 Task: Explore Airbnb accommodation in Hrodna, Belarus from 10th December, 2023 to 15th December, 2023 for 7 adults. Place can be entire room or shared room with 4 bedrooms having 7 beds and 4 bathrooms. Property type can be house. Amenities needed are: wifi, TV, free parkinig on premises, gym, breakfast.
Action: Mouse moved to (395, 157)
Screenshot: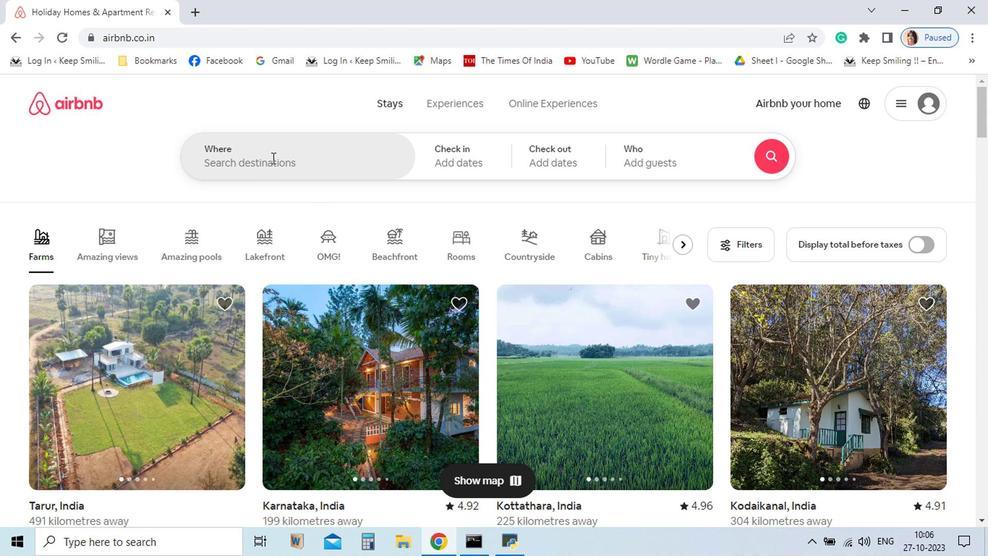 
Action: Mouse pressed left at (395, 157)
Screenshot: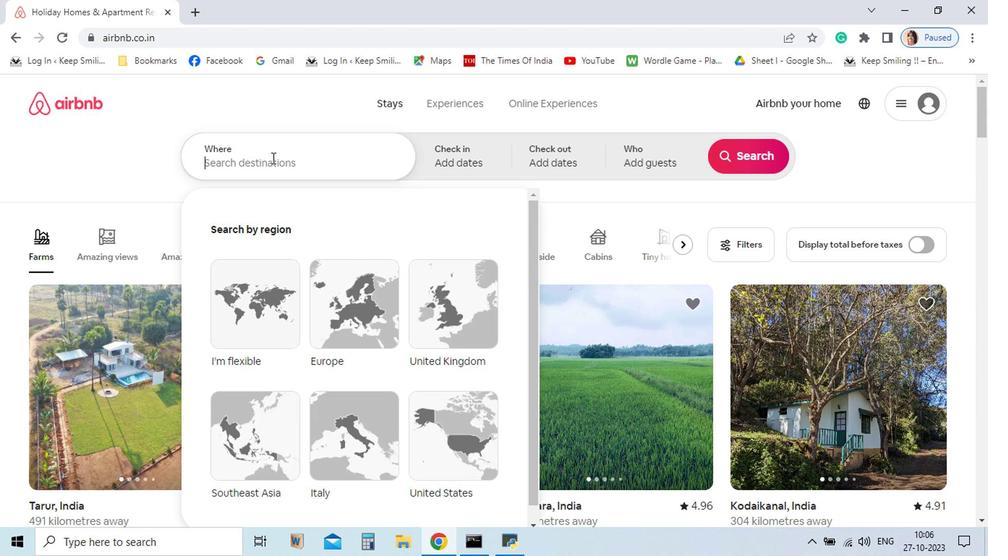 
Action: Mouse moved to (479, 399)
Screenshot: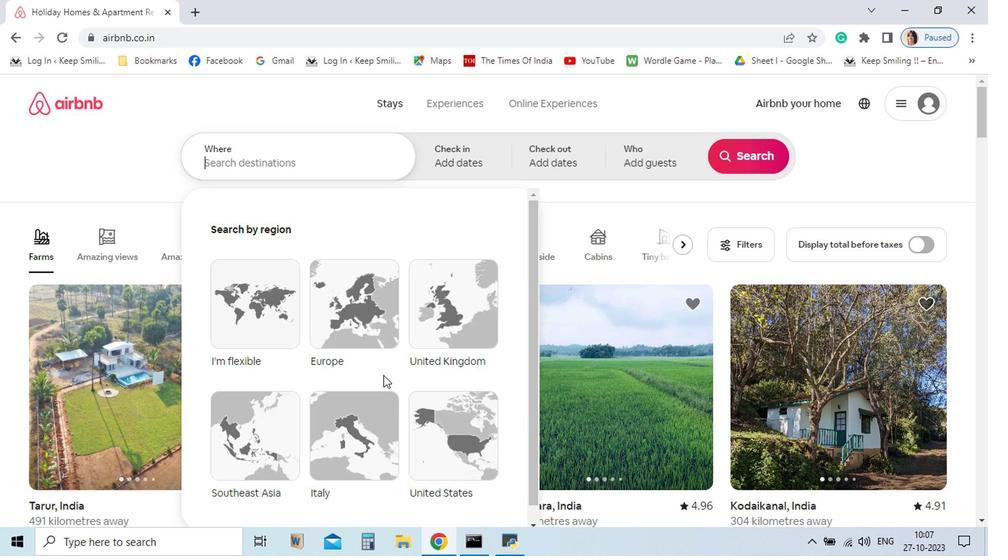 
Action: Key pressed <Key.shift>Hrodna
Screenshot: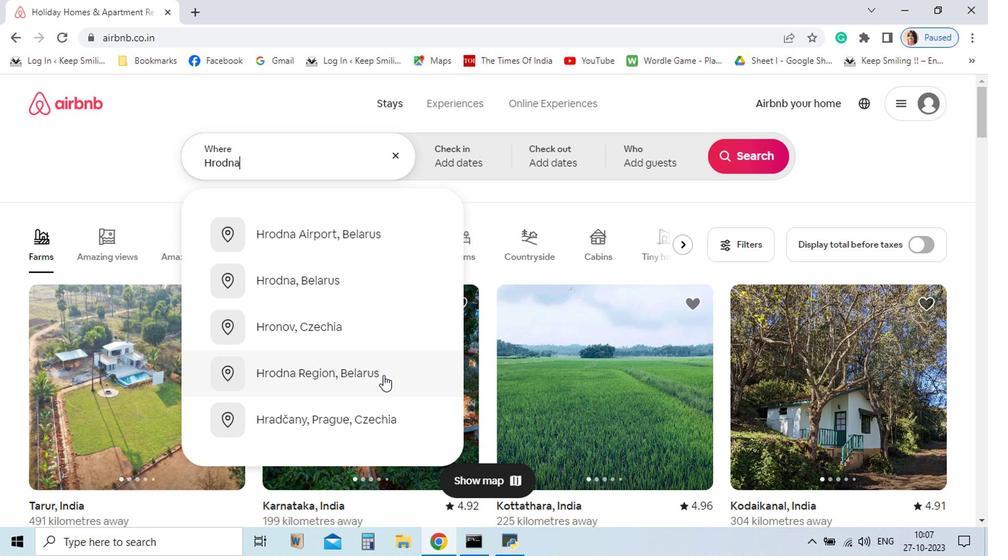
Action: Mouse moved to (415, 243)
Screenshot: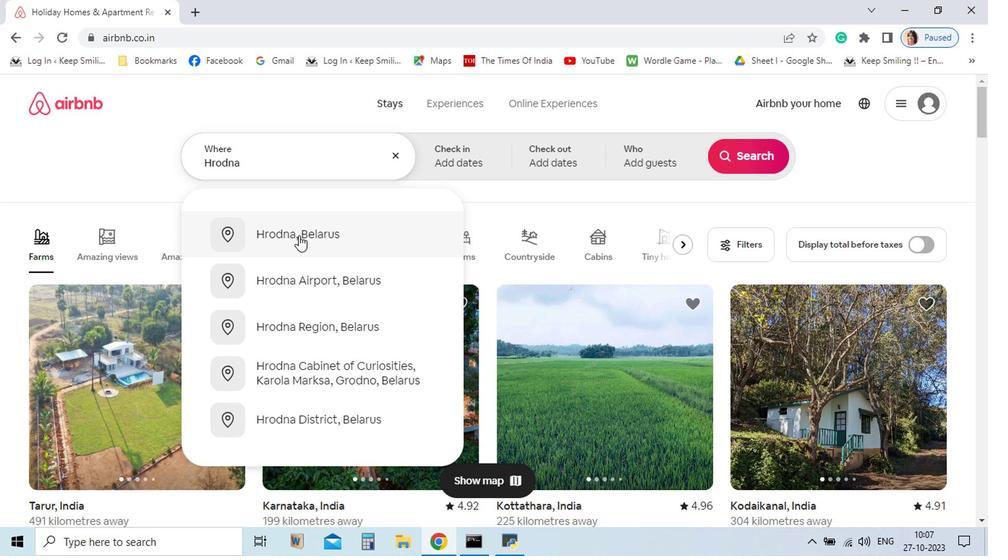 
Action: Mouse pressed left at (415, 243)
Screenshot: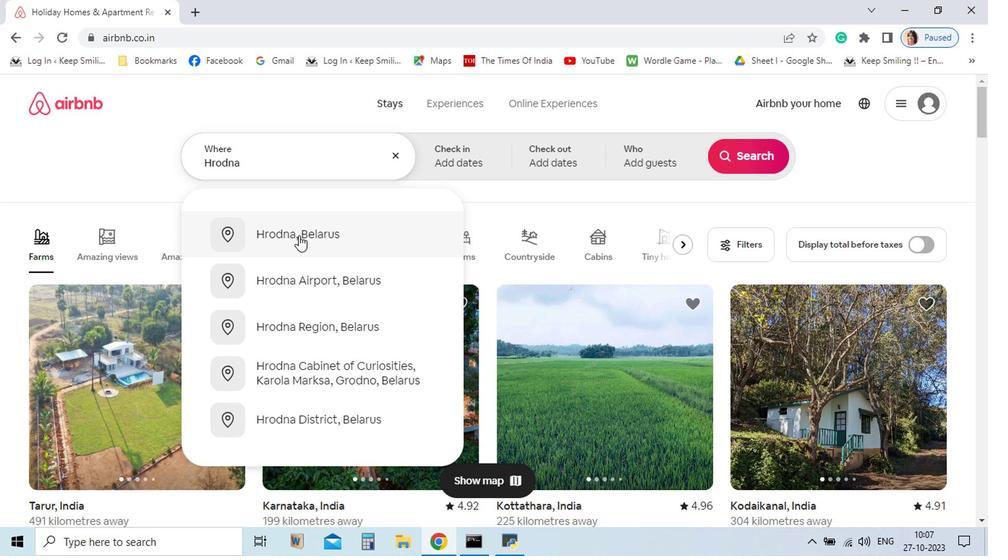 
Action: Mouse moved to (748, 282)
Screenshot: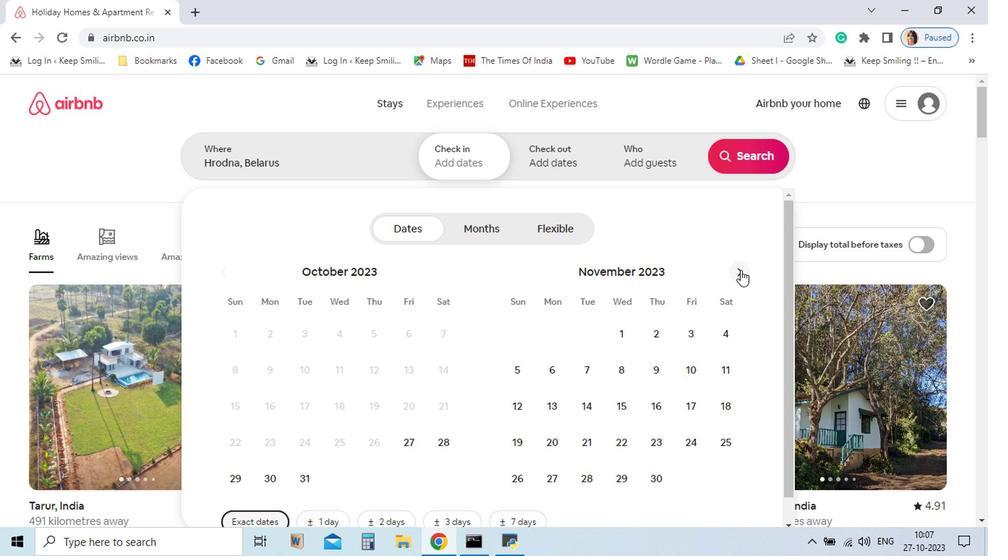 
Action: Mouse pressed left at (748, 282)
Screenshot: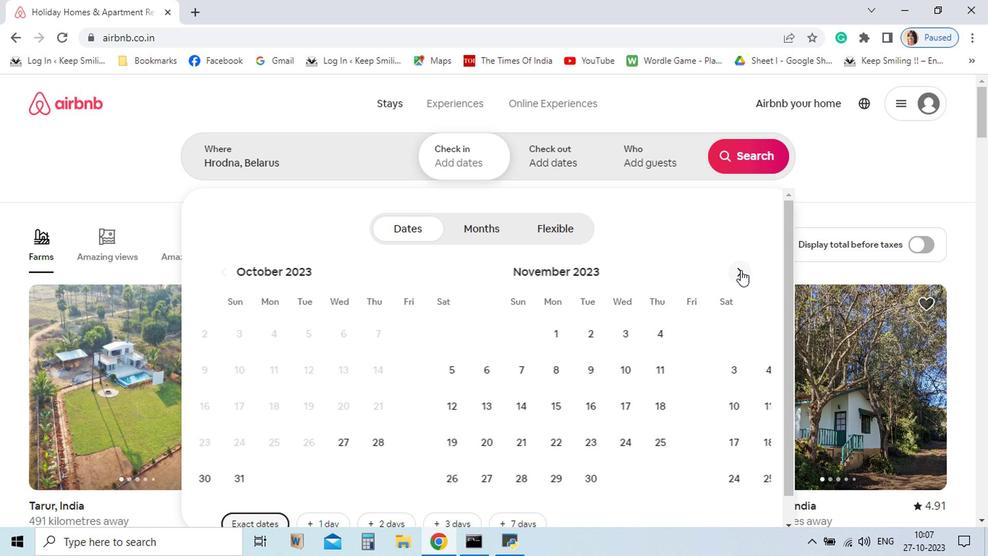 
Action: Mouse moved to (585, 436)
Screenshot: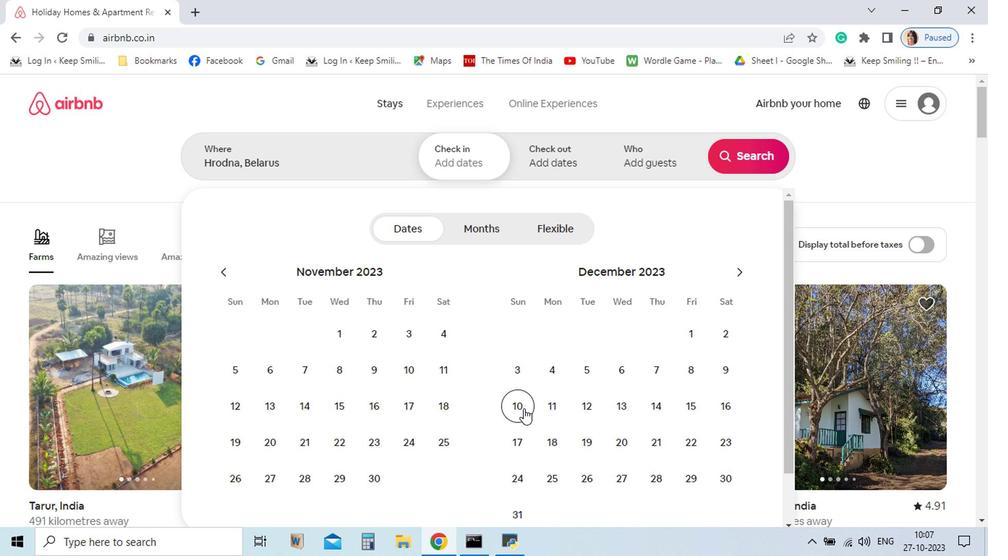 
Action: Mouse pressed left at (585, 436)
Screenshot: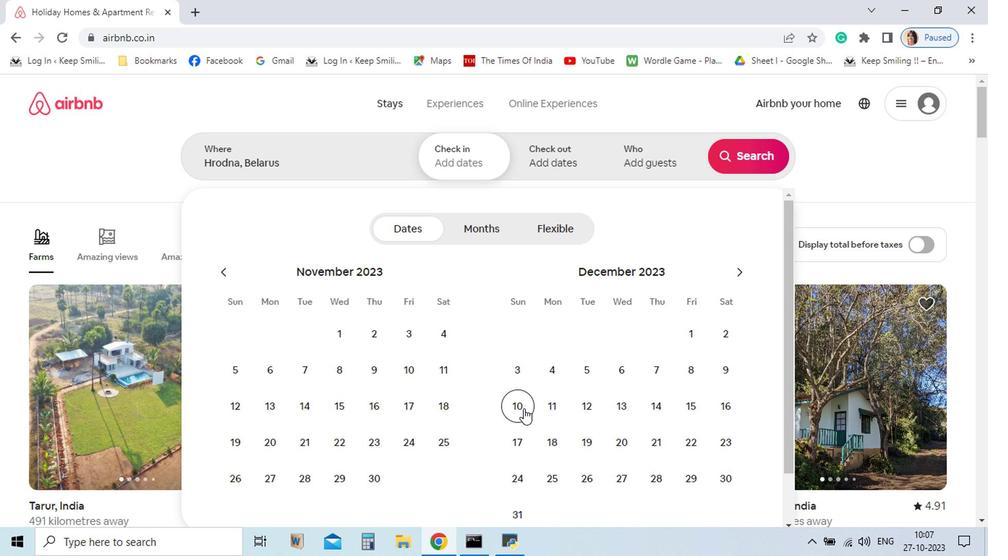 
Action: Mouse moved to (713, 428)
Screenshot: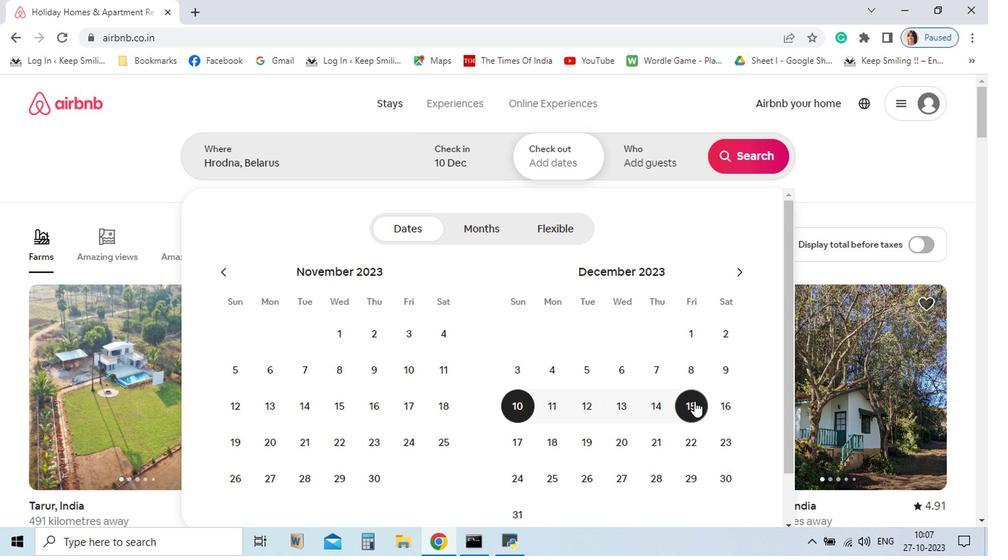 
Action: Mouse pressed left at (713, 428)
Screenshot: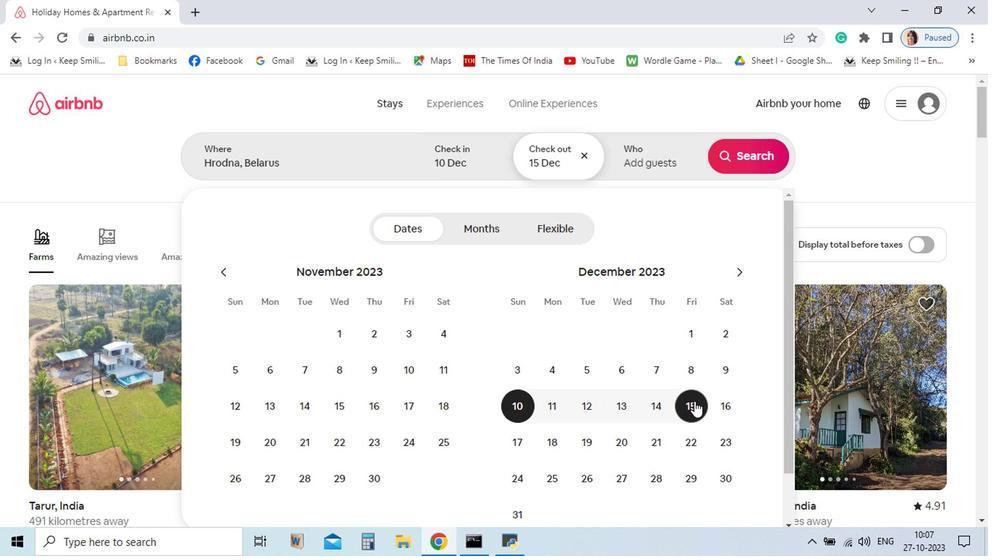 
Action: Mouse moved to (688, 160)
Screenshot: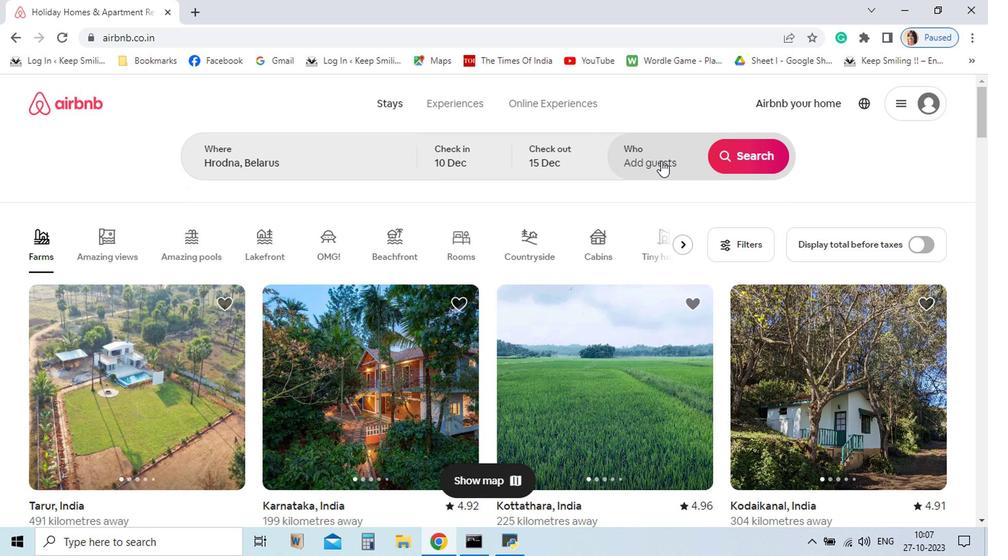 
Action: Mouse pressed left at (688, 160)
Screenshot: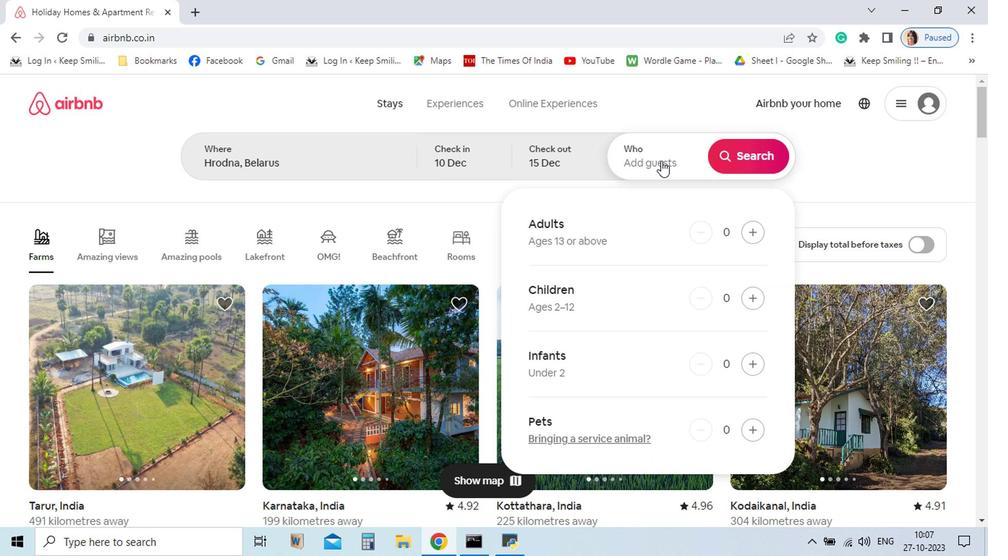 
Action: Mouse moved to (757, 241)
Screenshot: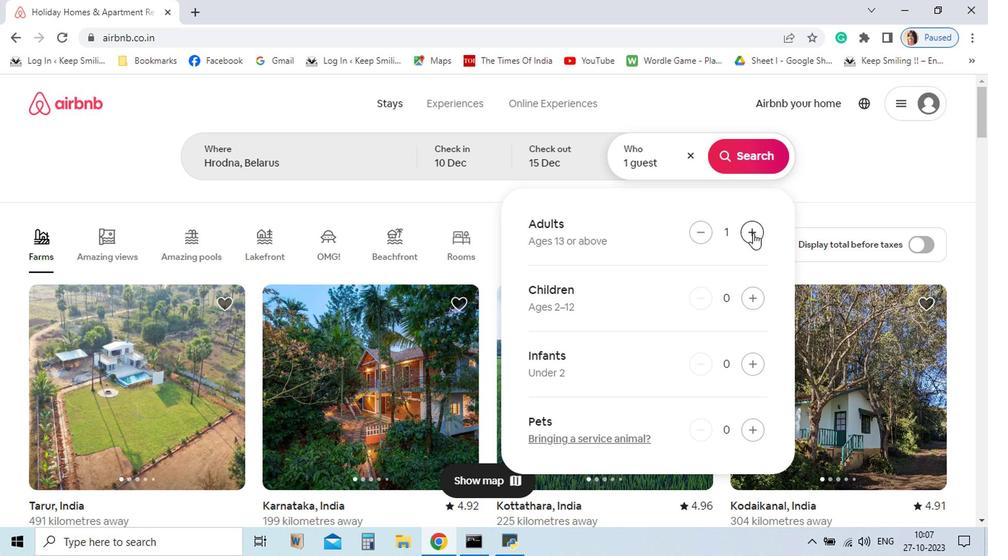 
Action: Mouse pressed left at (757, 241)
Screenshot: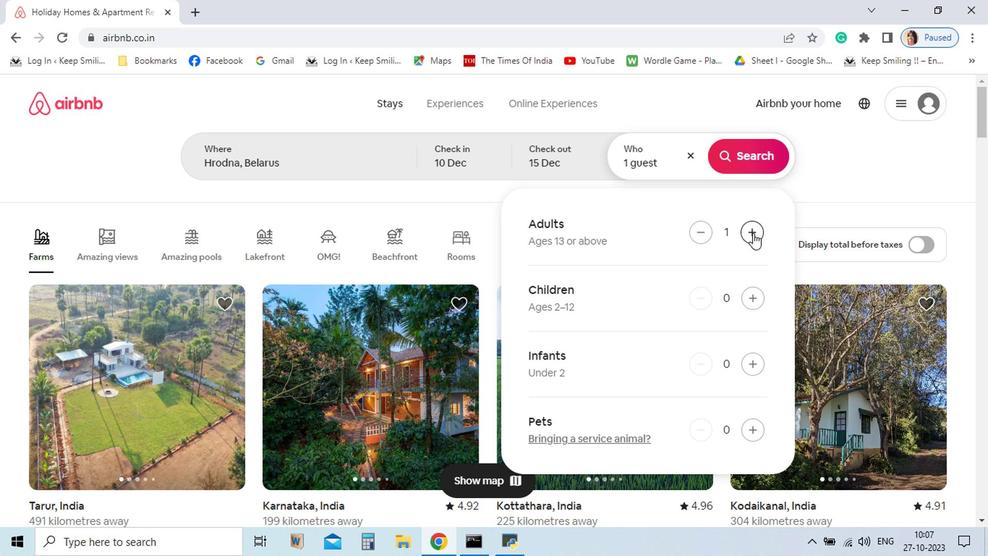
Action: Mouse pressed left at (757, 241)
Screenshot: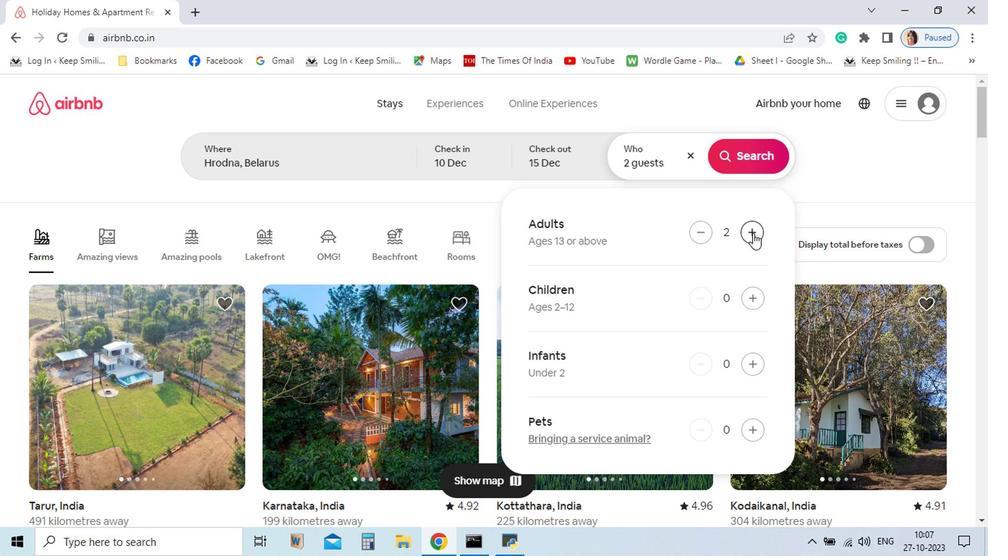 
Action: Mouse pressed left at (757, 241)
Screenshot: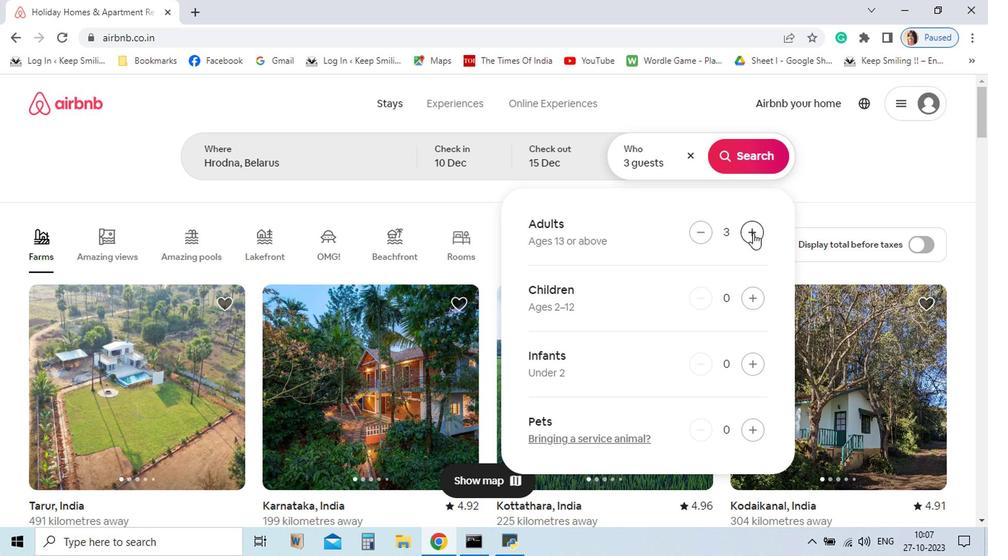 
Action: Mouse pressed left at (757, 241)
Screenshot: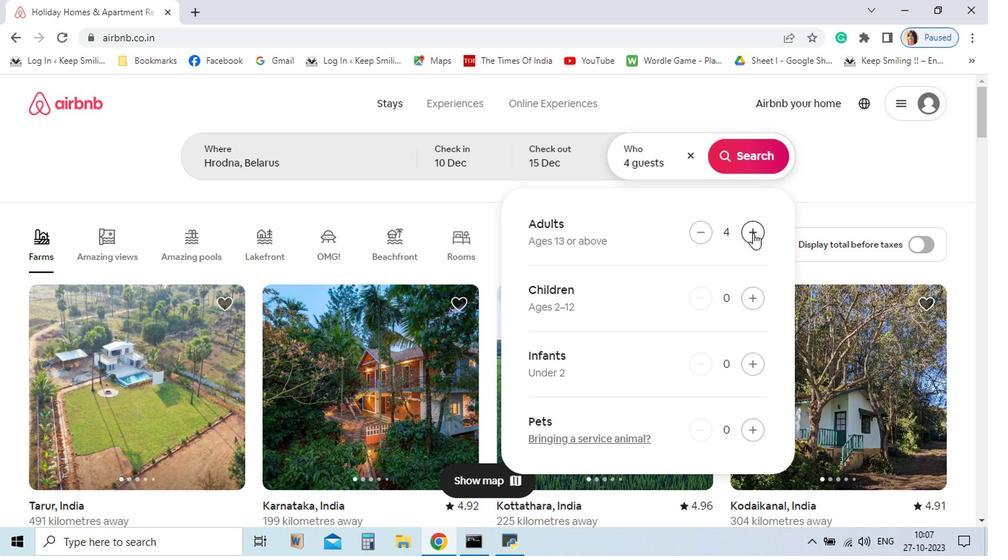 
Action: Mouse pressed left at (757, 241)
Screenshot: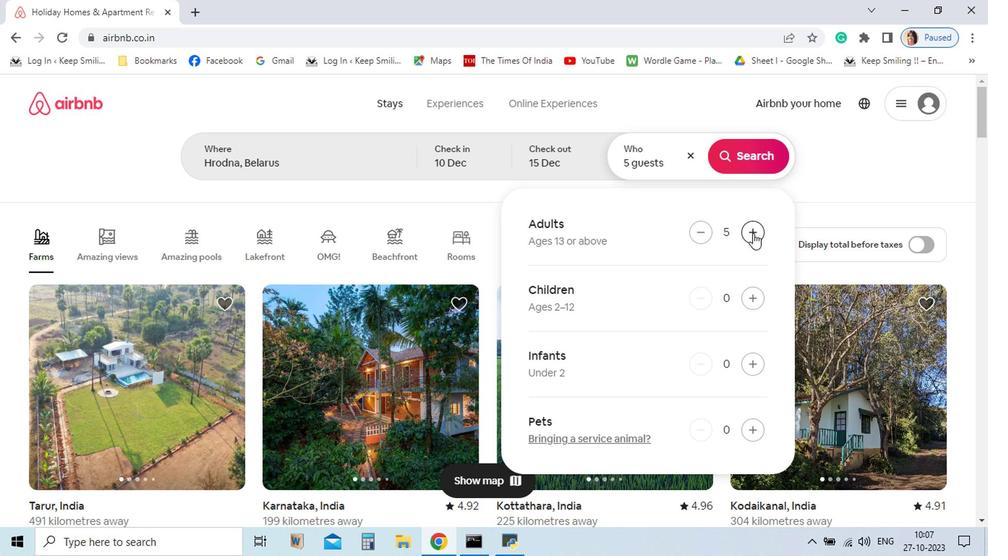 
Action: Mouse pressed left at (757, 241)
Screenshot: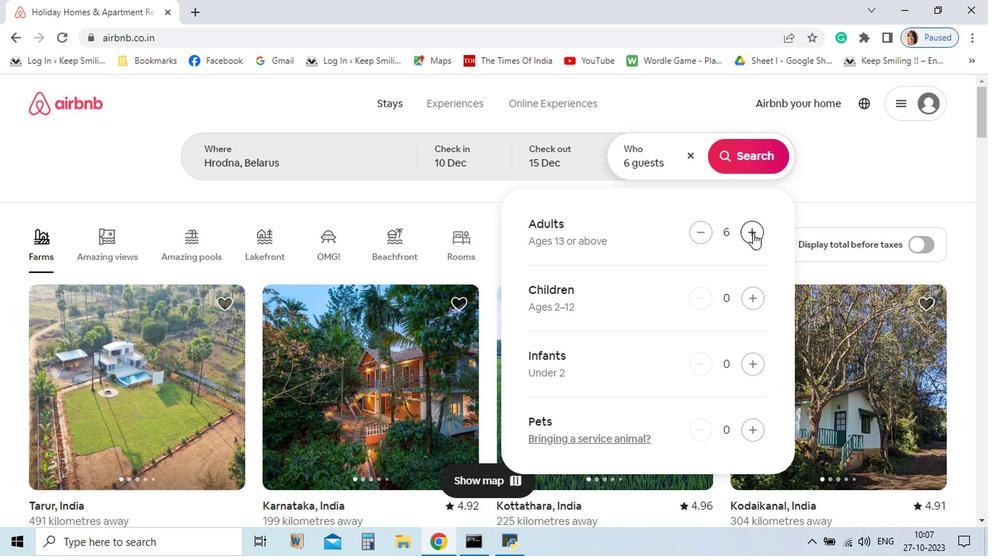 
Action: Mouse pressed left at (757, 241)
Screenshot: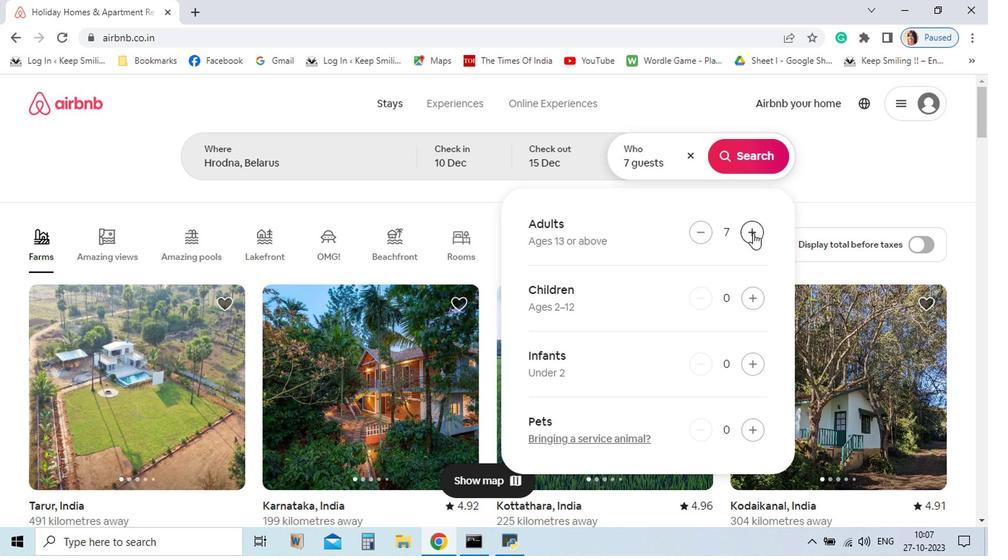 
Action: Mouse moved to (758, 155)
Screenshot: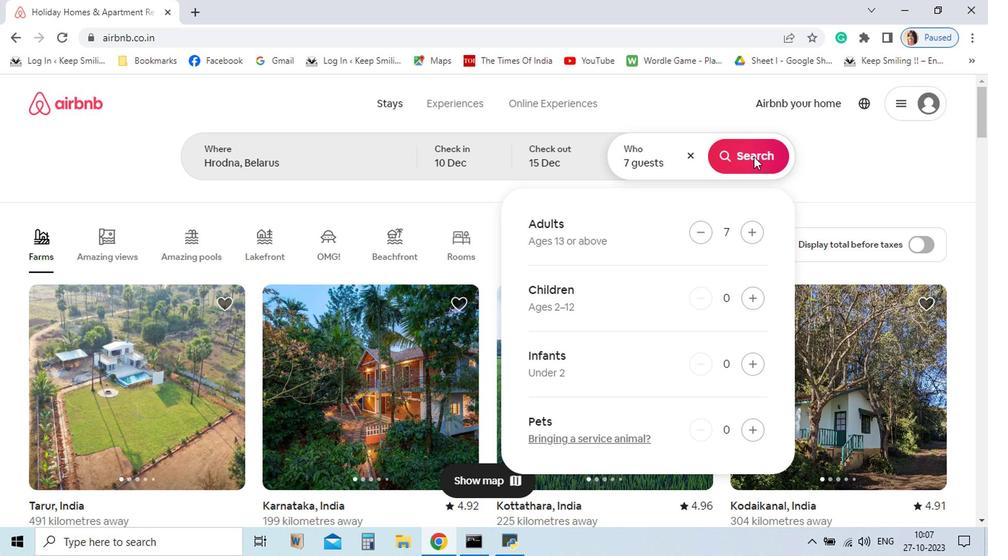 
Action: Mouse pressed left at (758, 155)
Screenshot: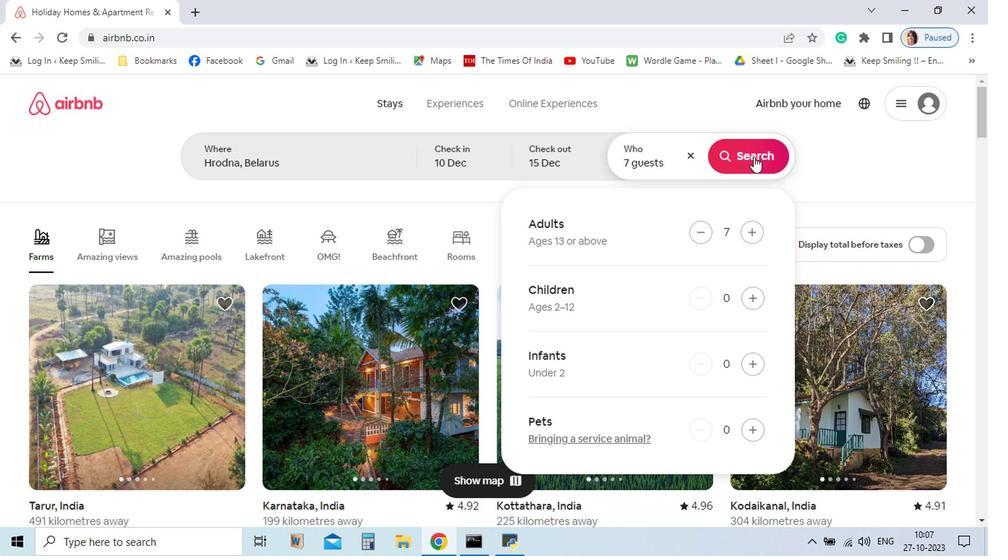 
Action: Mouse moved to (758, 154)
Screenshot: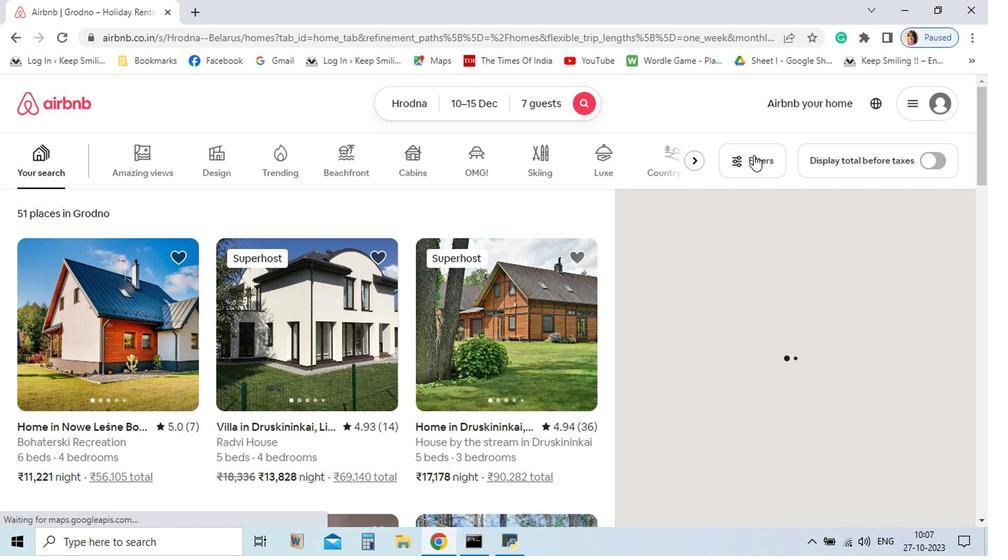 
Action: Mouse pressed left at (758, 154)
Screenshot: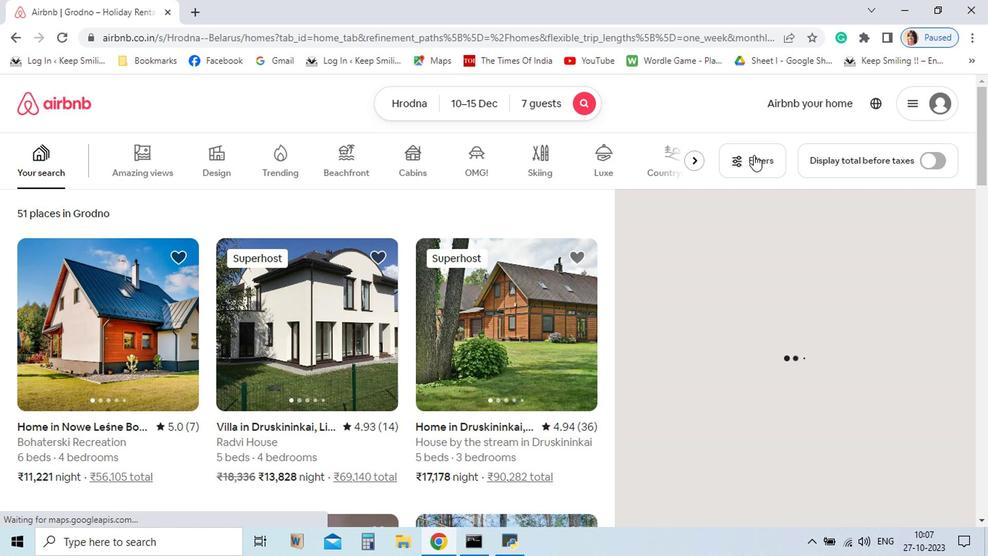 
Action: Mouse moved to (772, 198)
Screenshot: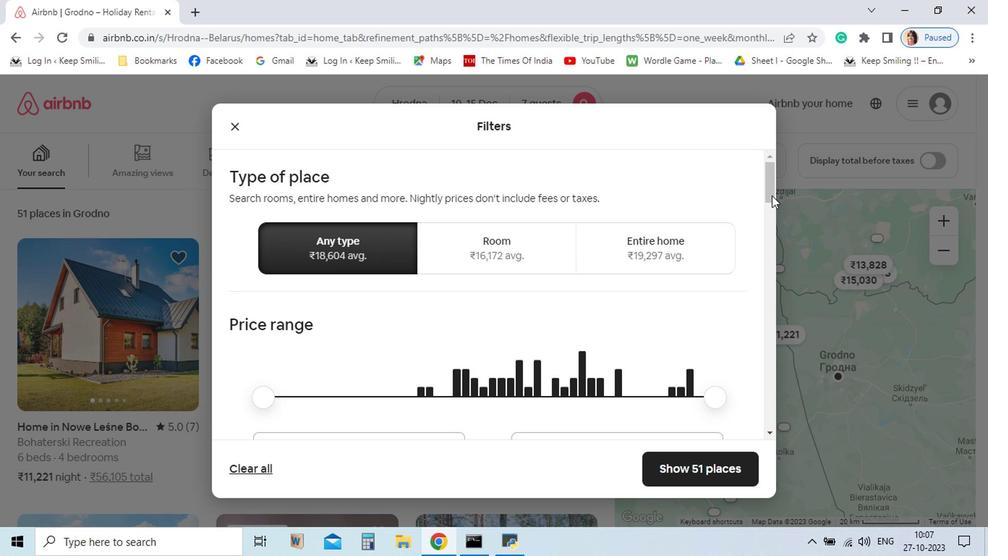 
Action: Mouse pressed left at (772, 198)
Screenshot: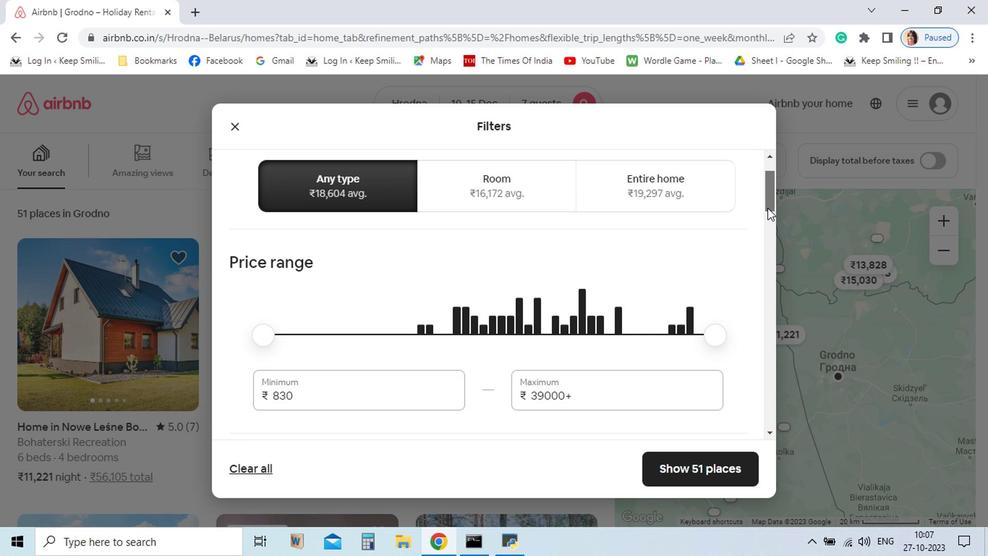 
Action: Mouse moved to (548, 337)
Screenshot: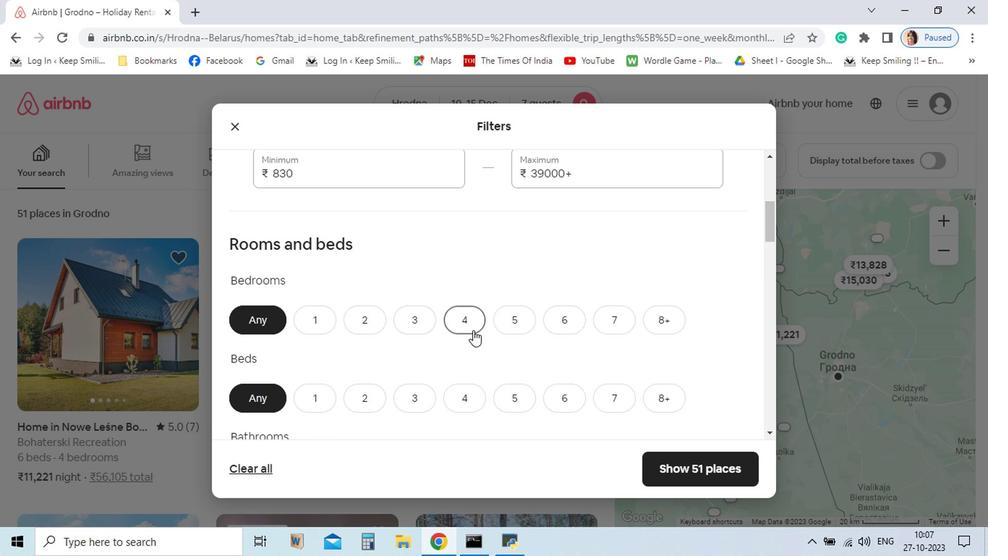 
Action: Mouse pressed left at (548, 337)
Screenshot: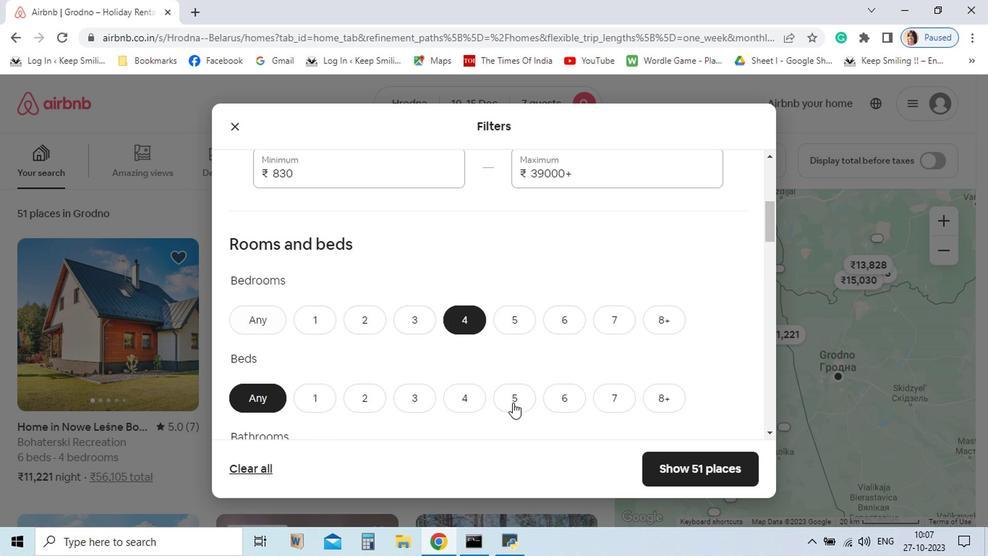 
Action: Mouse moved to (644, 416)
Screenshot: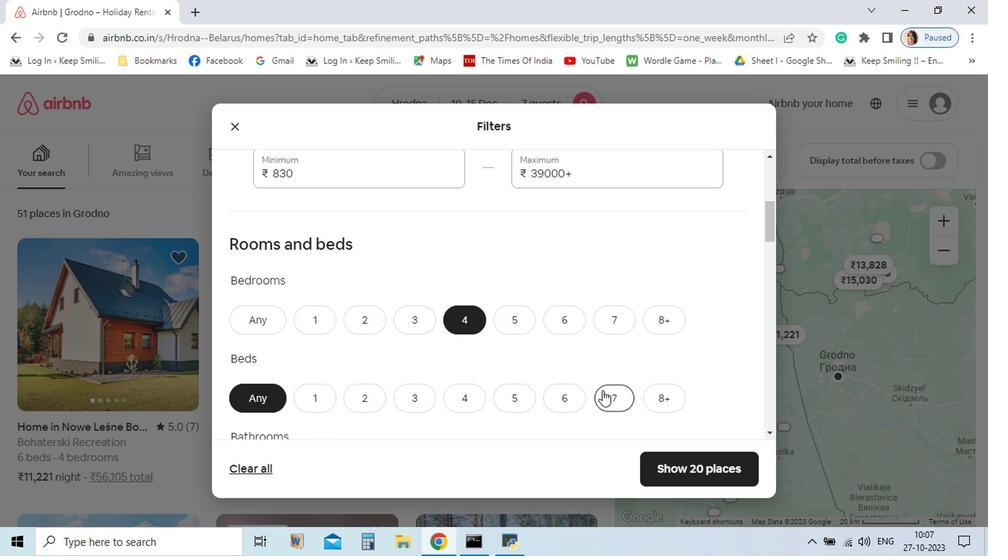 
Action: Mouse pressed left at (644, 416)
Screenshot: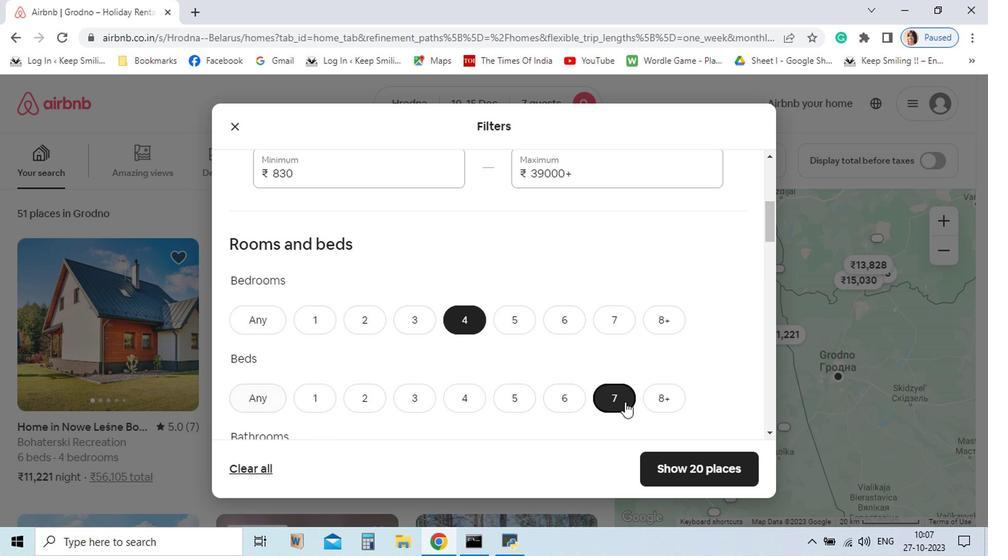 
Action: Mouse moved to (772, 228)
Screenshot: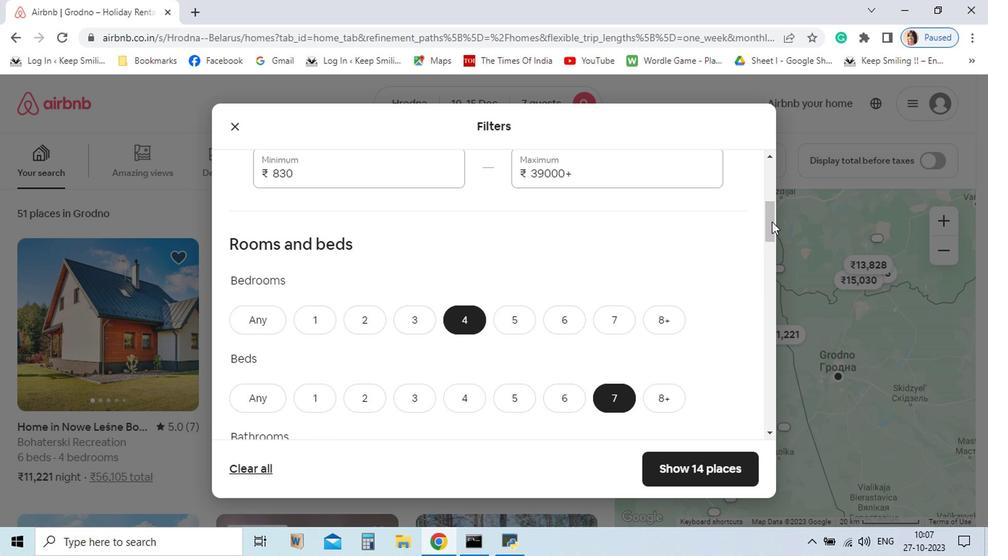 
Action: Mouse pressed left at (772, 228)
Screenshot: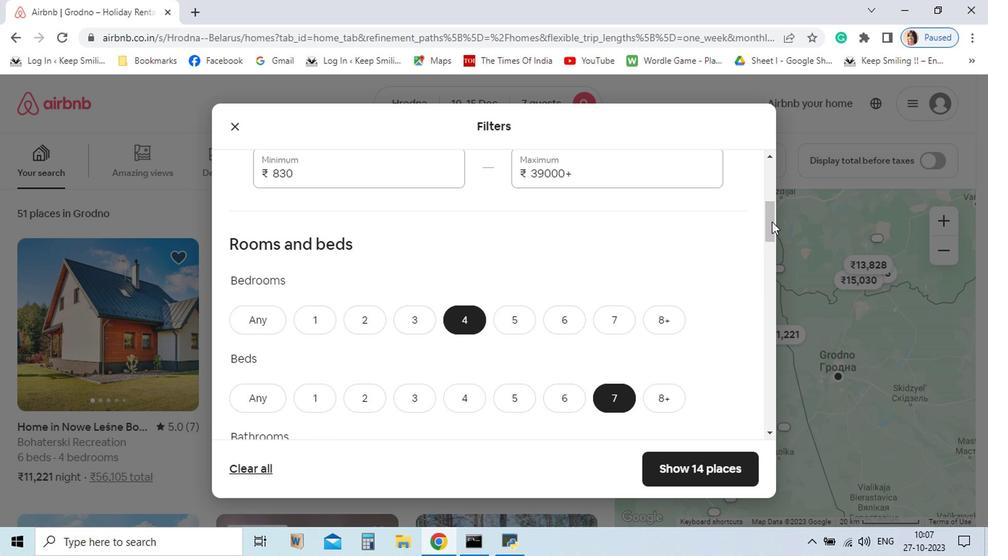 
Action: Mouse moved to (543, 285)
Screenshot: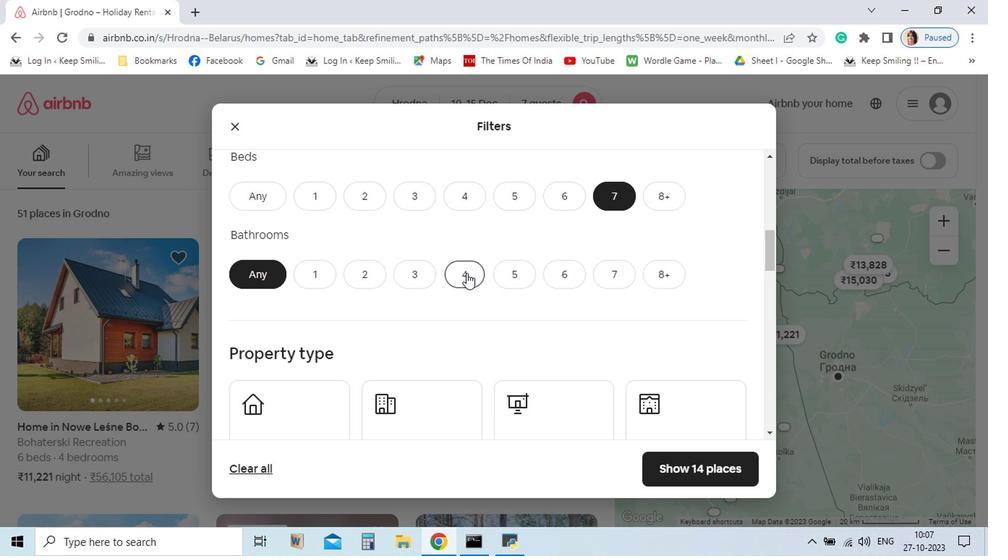 
Action: Mouse pressed left at (543, 285)
Screenshot: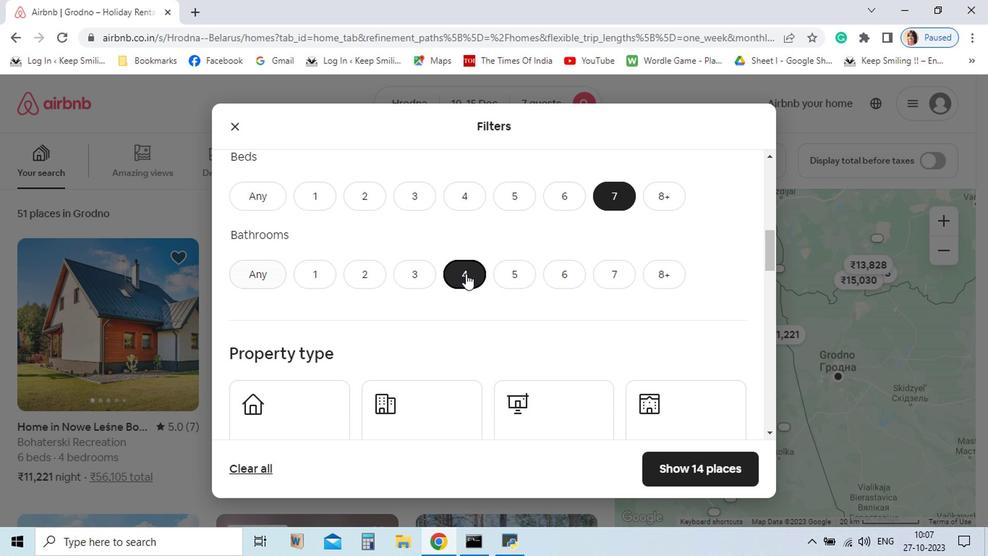 
Action: Mouse moved to (770, 265)
Screenshot: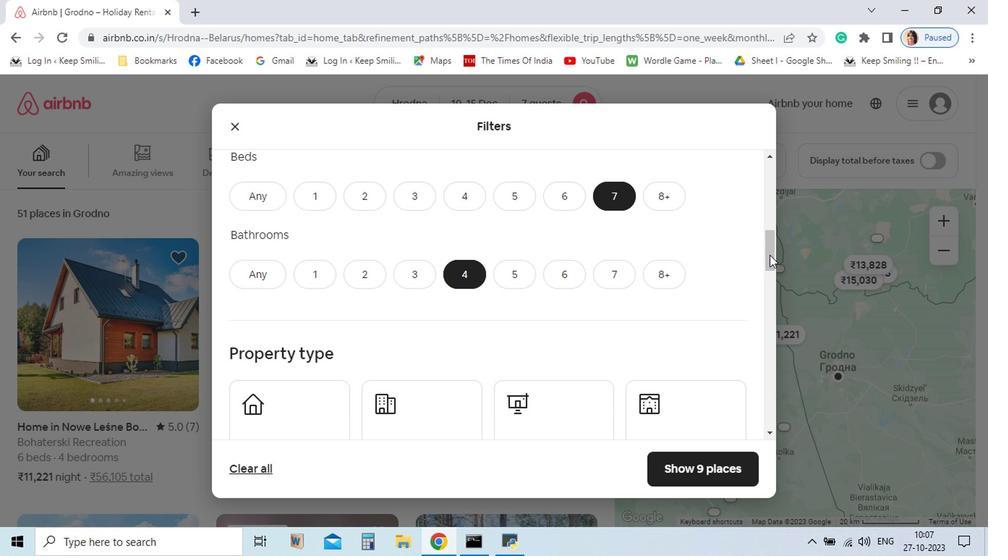 
Action: Mouse pressed left at (770, 265)
Screenshot: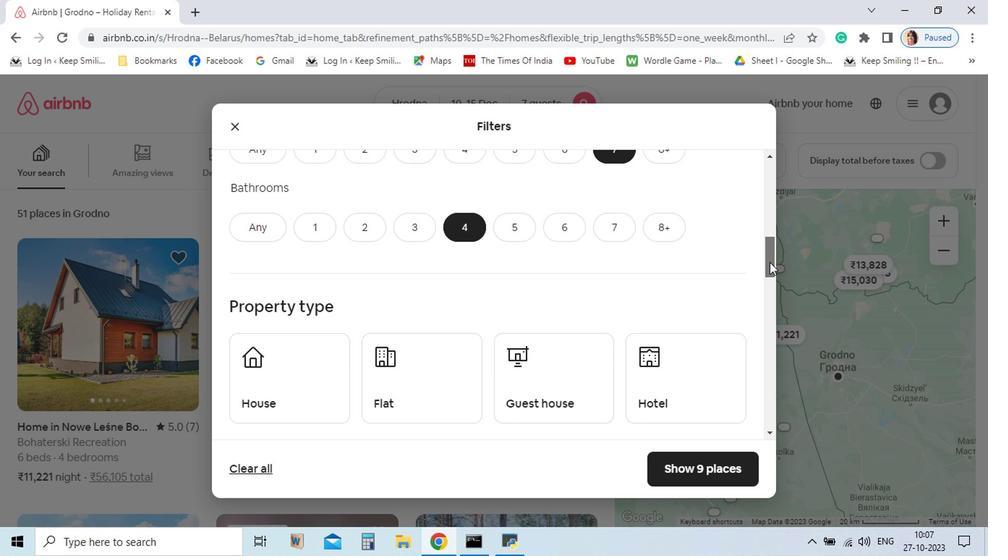 
Action: Mouse moved to (399, 284)
Screenshot: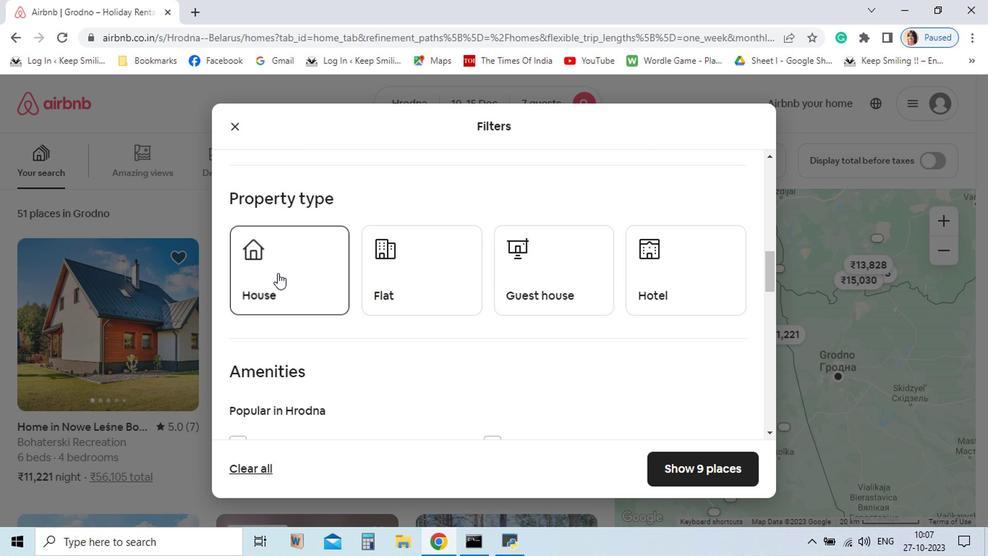 
Action: Mouse pressed left at (399, 284)
Screenshot: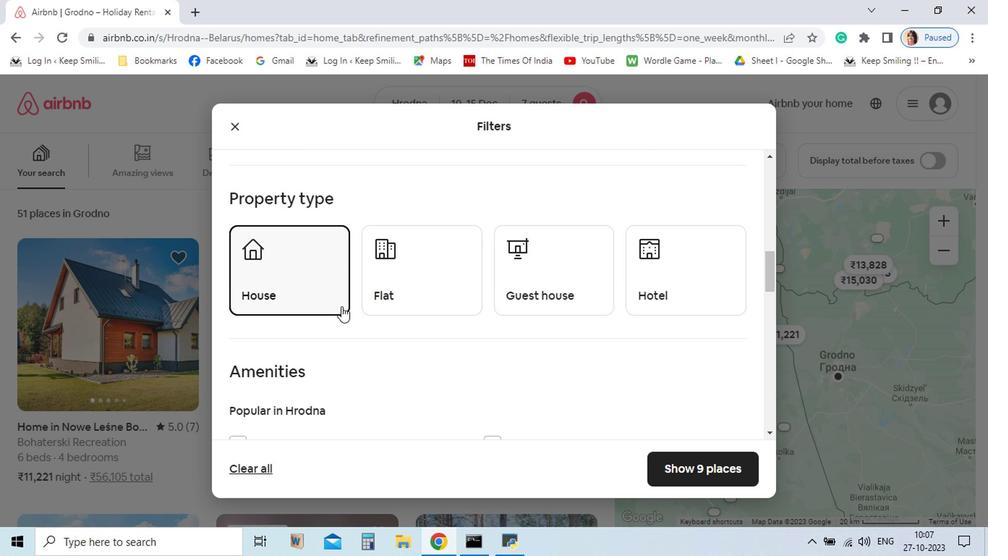 
Action: Mouse moved to (768, 278)
Screenshot: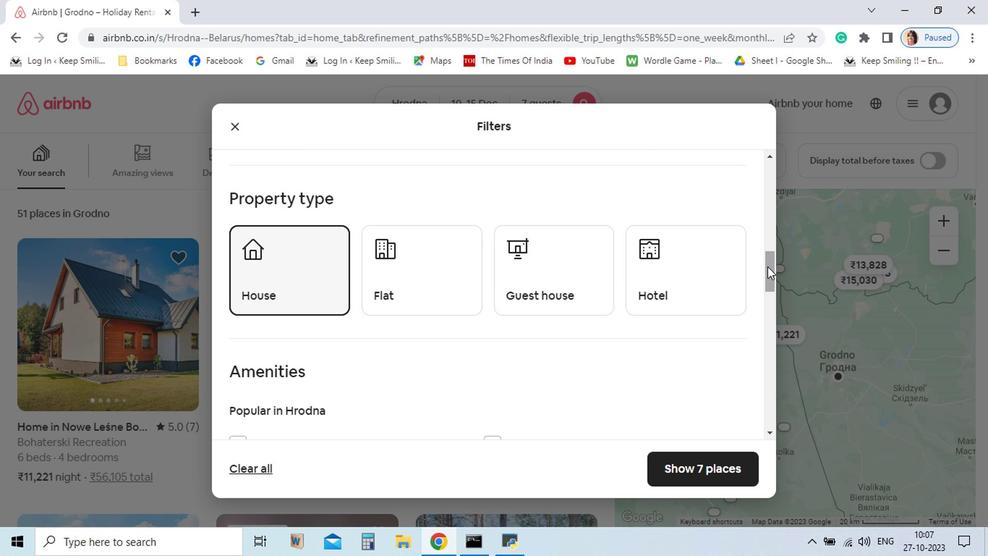
Action: Mouse pressed left at (768, 278)
Screenshot: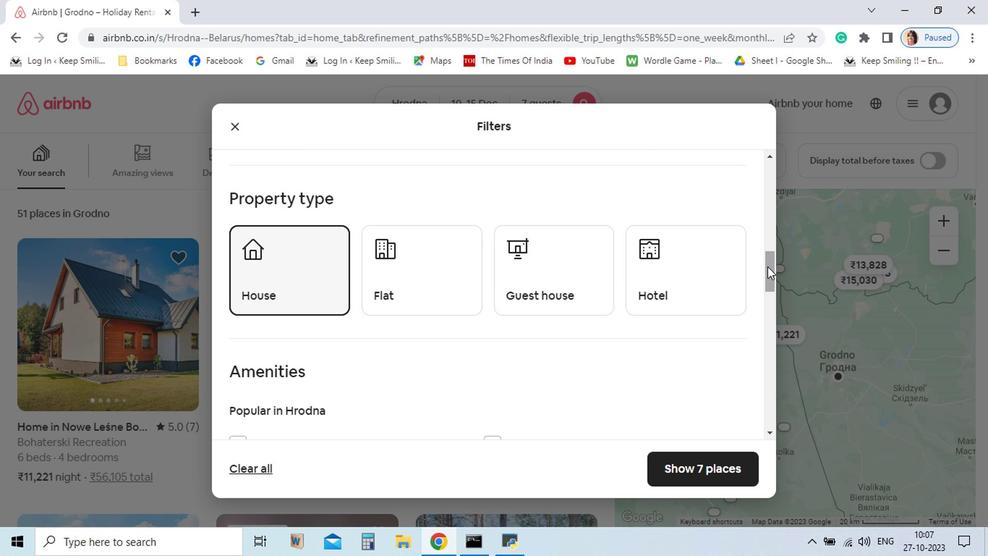 
Action: Mouse pressed left at (768, 278)
Screenshot: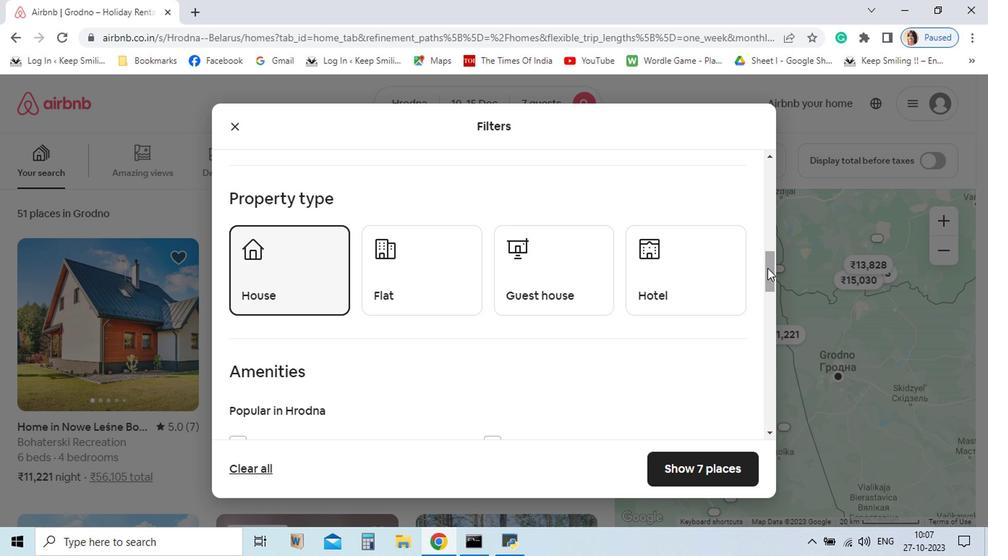 
Action: Mouse moved to (372, 290)
Screenshot: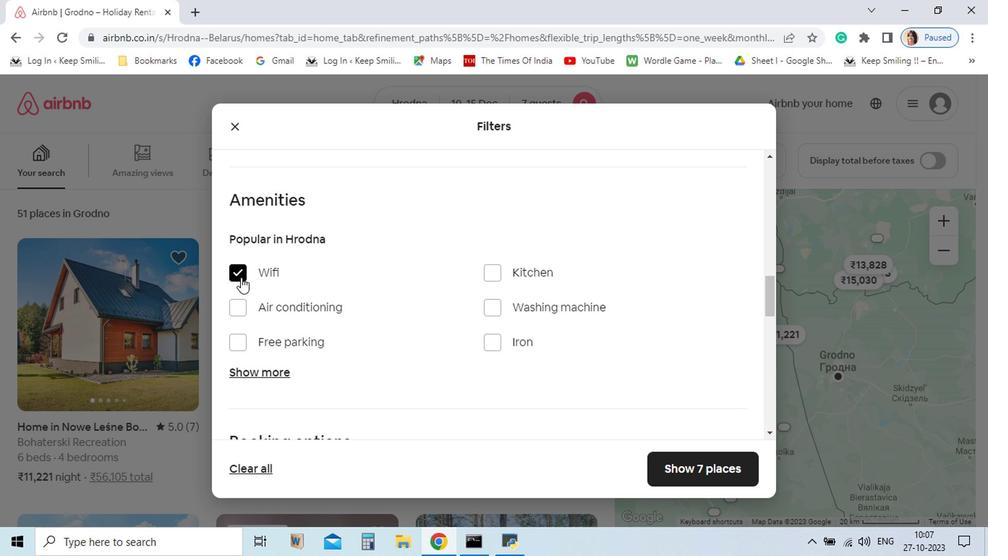 
Action: Mouse pressed left at (372, 290)
Screenshot: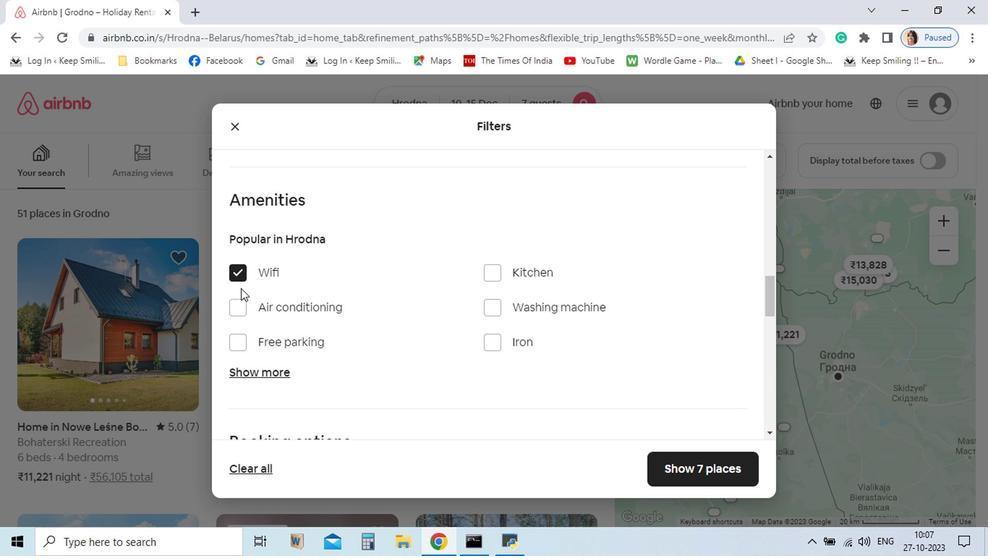 
Action: Mouse moved to (370, 366)
Screenshot: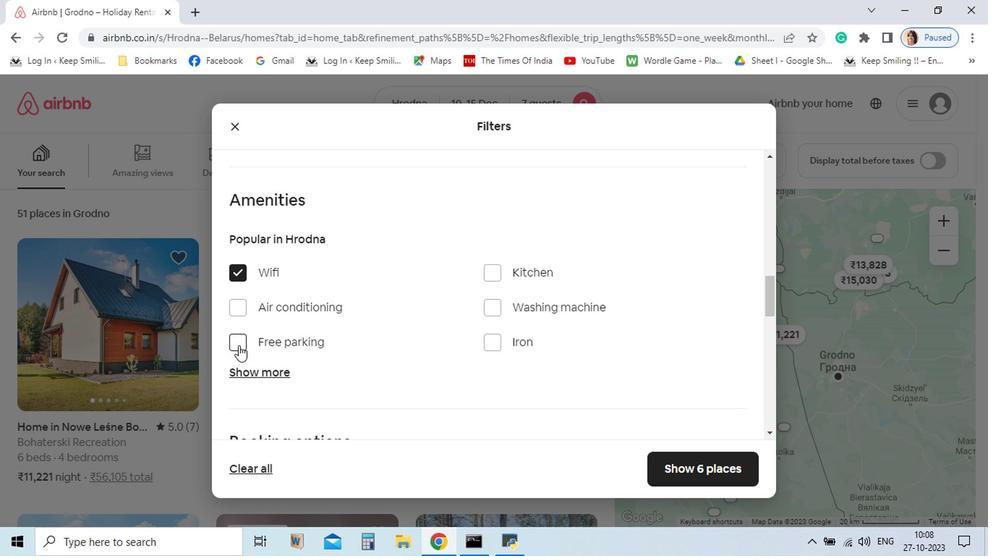 
Action: Mouse pressed left at (370, 366)
Screenshot: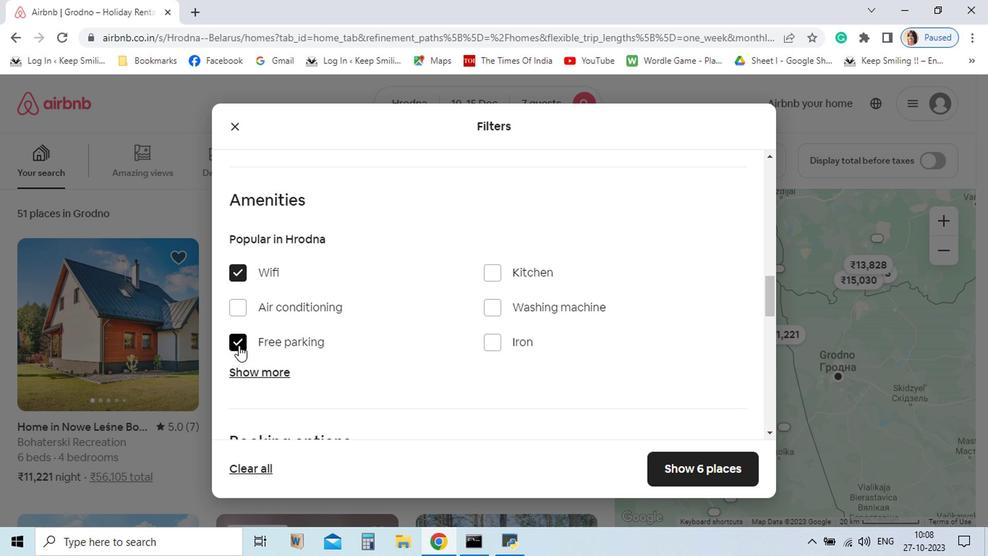 
Action: Mouse moved to (394, 394)
Screenshot: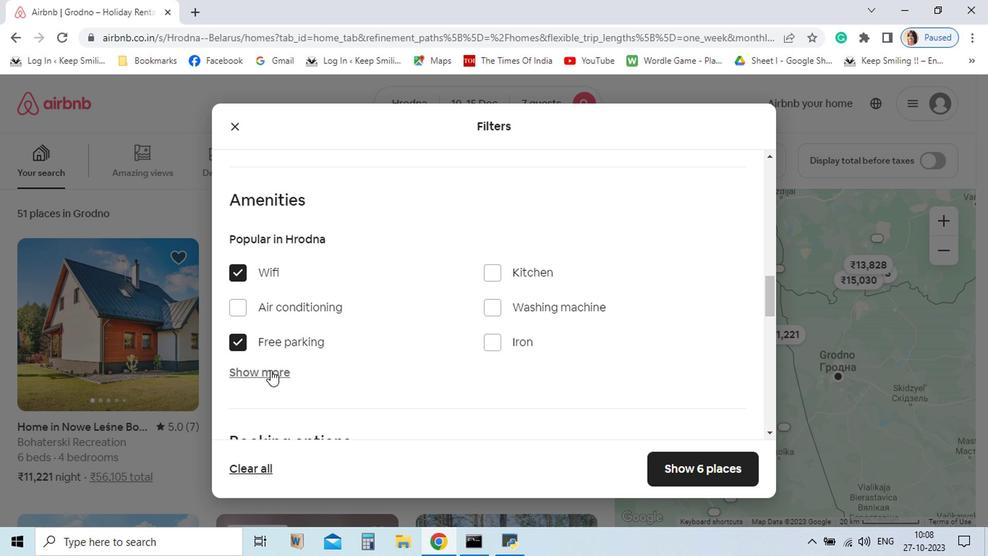 
Action: Mouse pressed left at (394, 394)
Screenshot: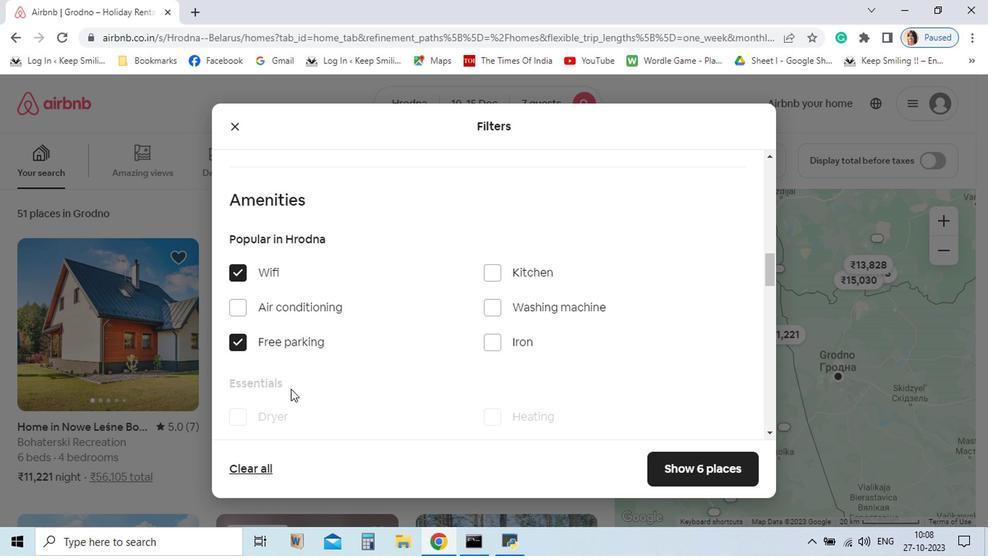 
Action: Mouse moved to (465, 450)
Screenshot: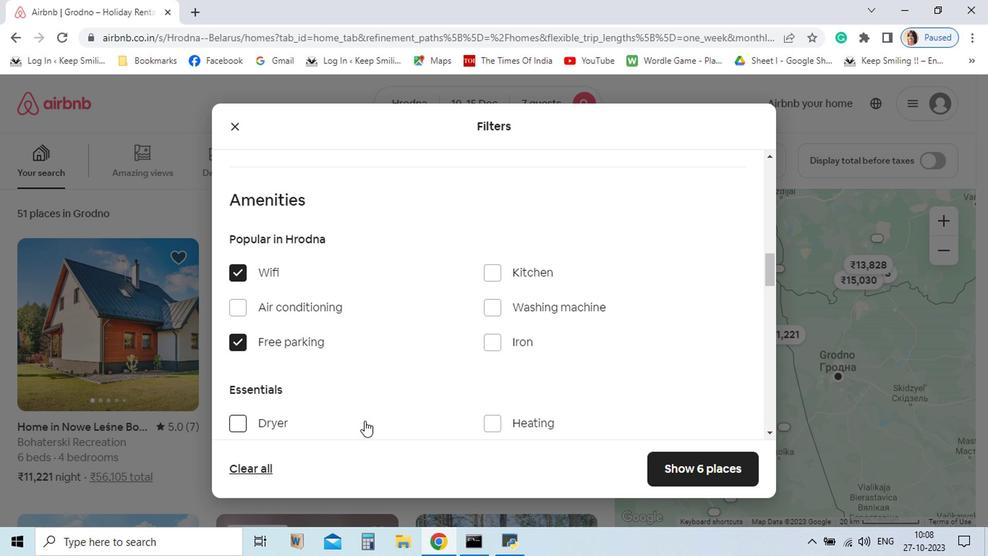 
Action: Mouse scrolled (465, 449) with delta (0, -1)
Screenshot: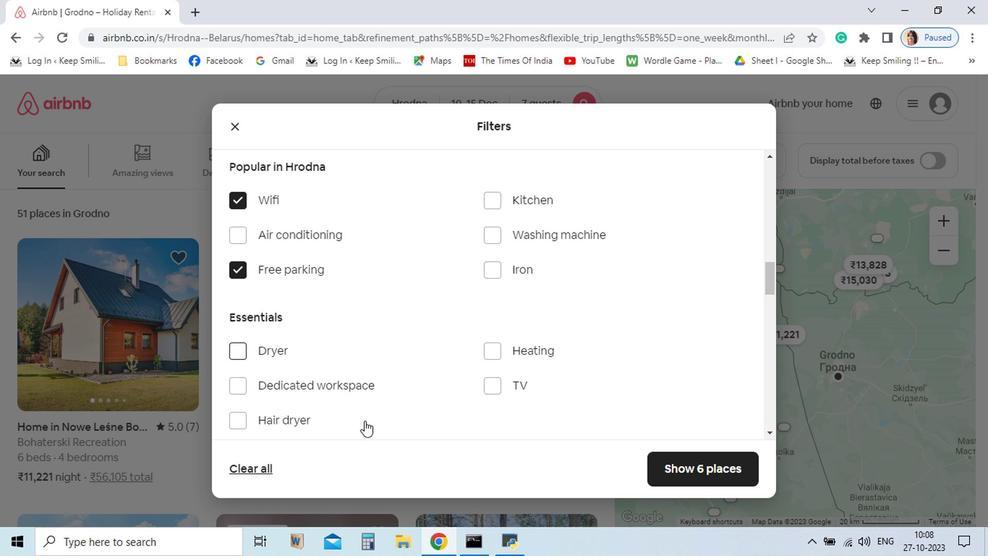 
Action: Mouse moved to (465, 450)
Screenshot: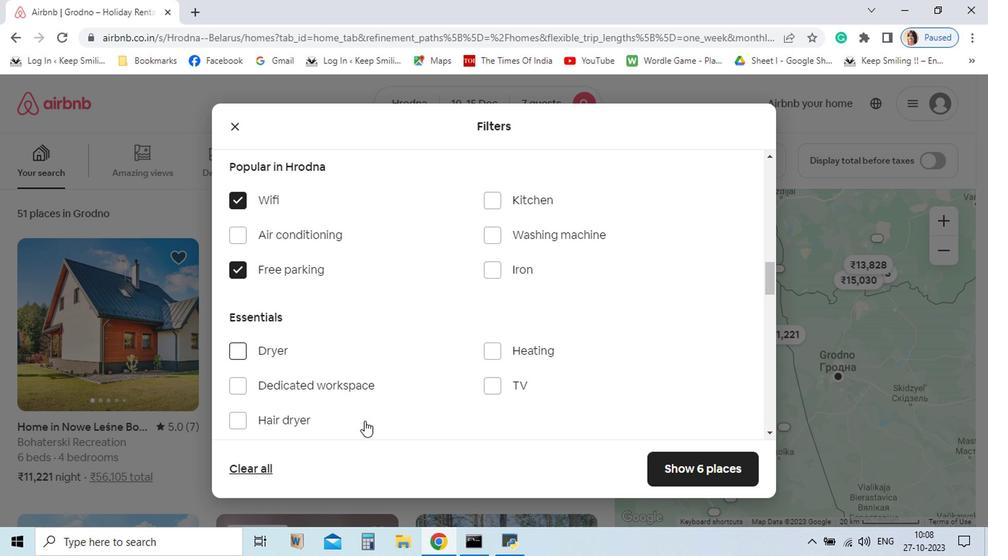 
Action: Mouse scrolled (465, 449) with delta (0, -1)
Screenshot: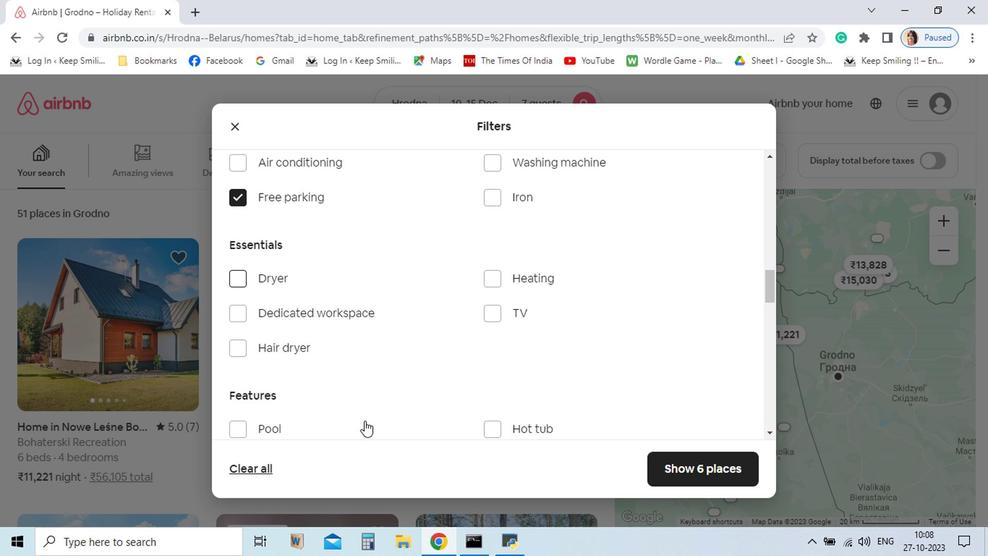 
Action: Mouse moved to (464, 430)
Screenshot: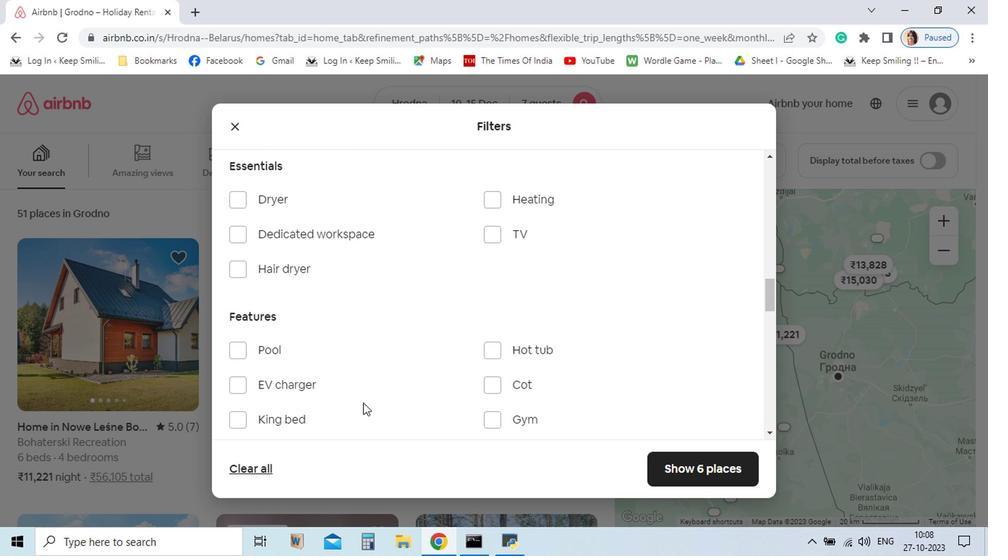 
Action: Mouse scrolled (464, 429) with delta (0, 0)
Screenshot: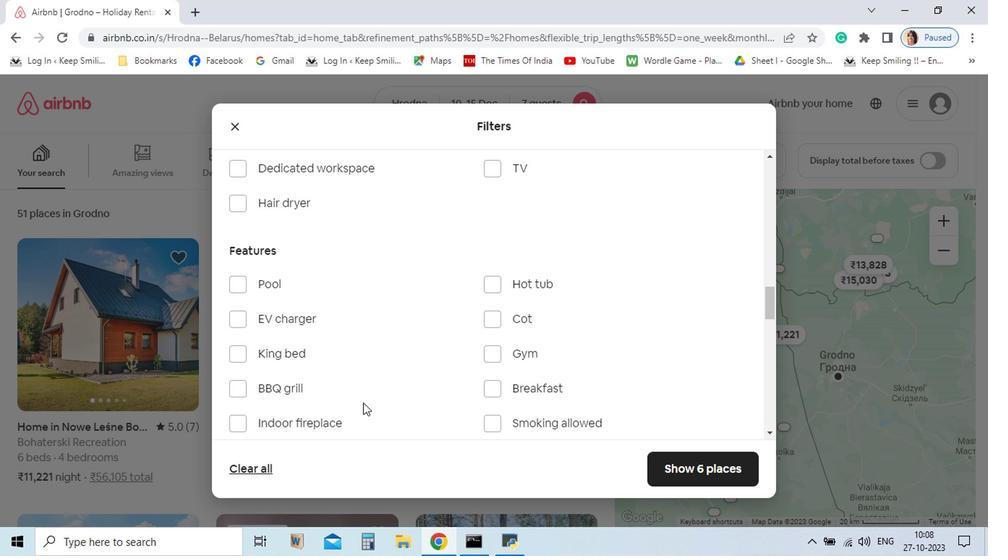 
Action: Mouse scrolled (464, 429) with delta (0, 0)
Screenshot: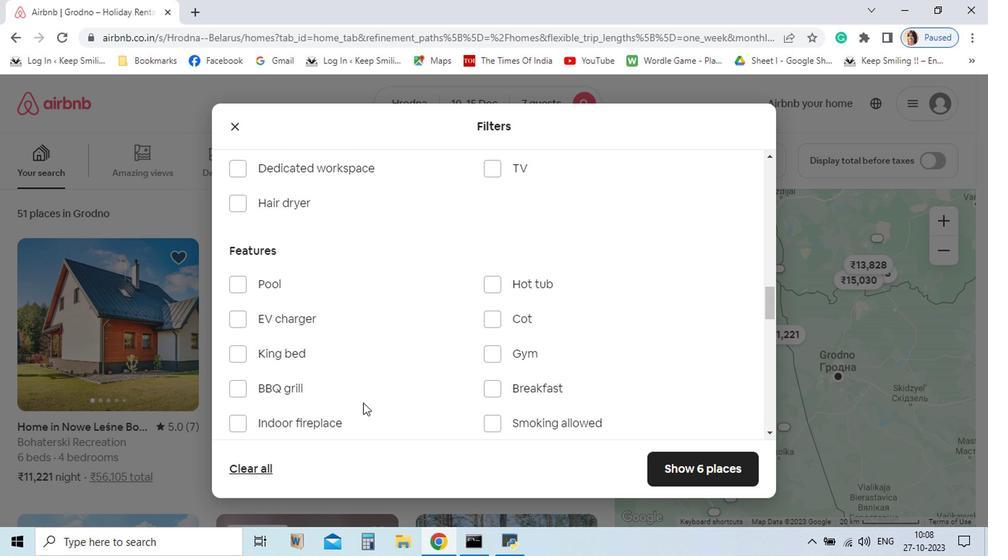 
Action: Mouse moved to (561, 375)
Screenshot: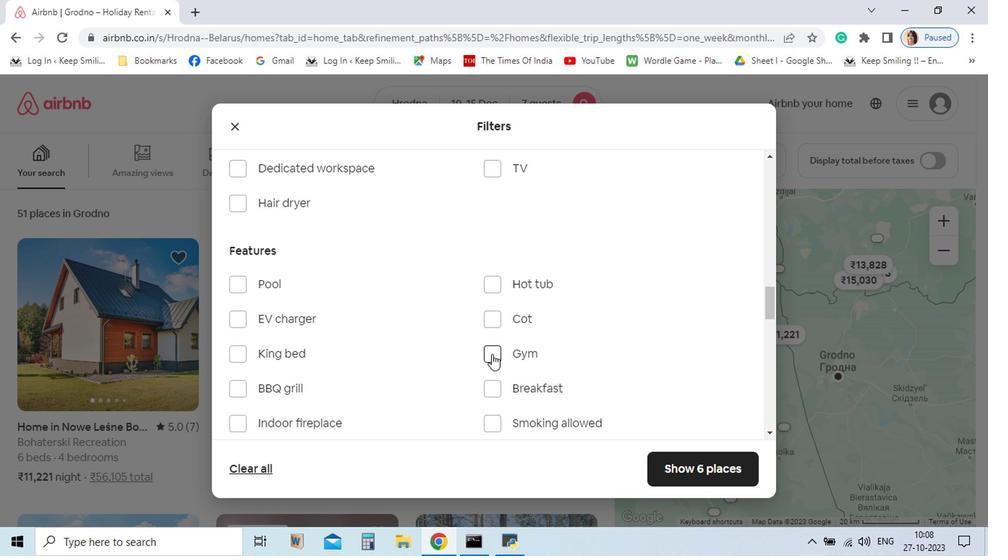 
Action: Mouse pressed left at (561, 375)
Screenshot: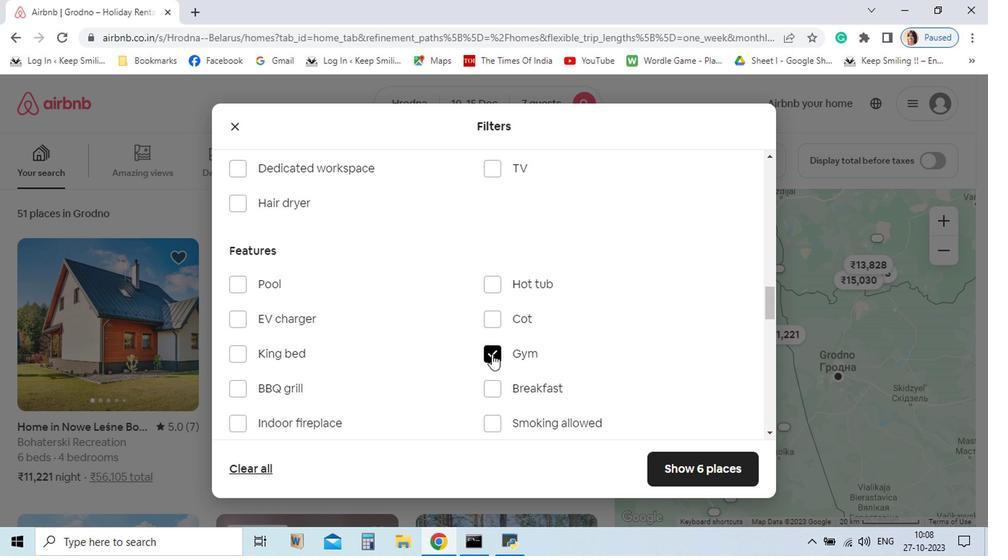 
Action: Mouse moved to (567, 414)
Screenshot: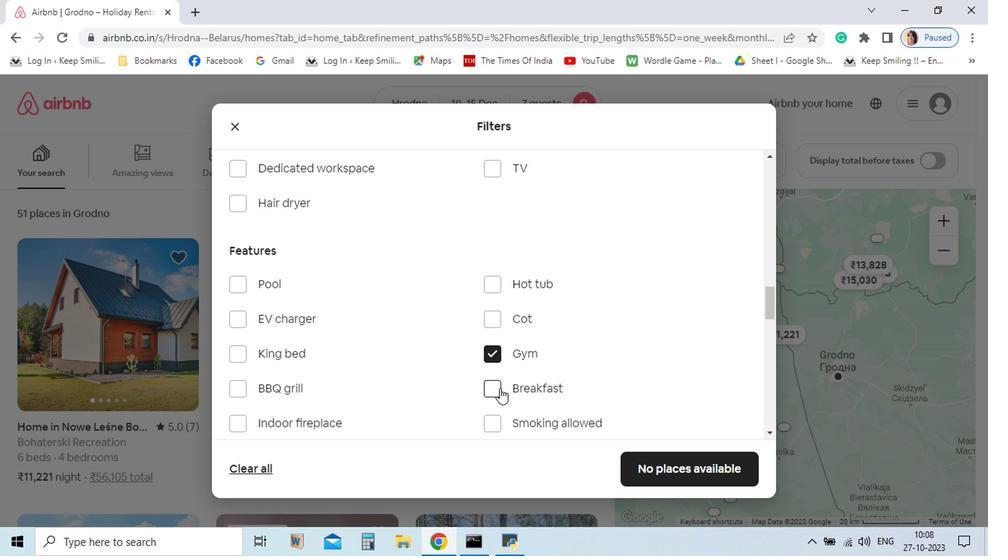 
Action: Mouse pressed left at (567, 414)
Screenshot: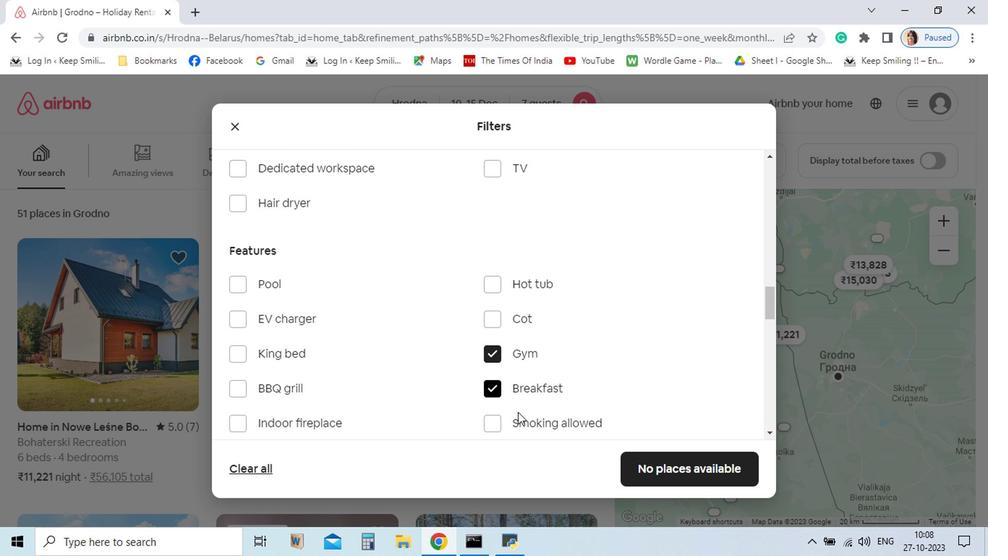 
Action: Mouse moved to (864, 364)
Screenshot: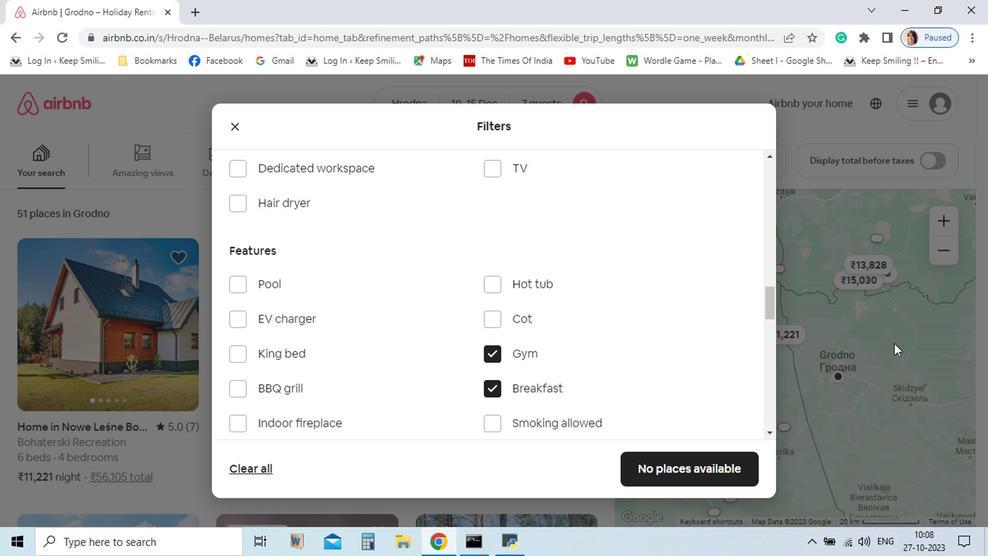 
